 Task: Add Bulletproof Sleep Gummies to the cart.
Action: Mouse moved to (307, 168)
Screenshot: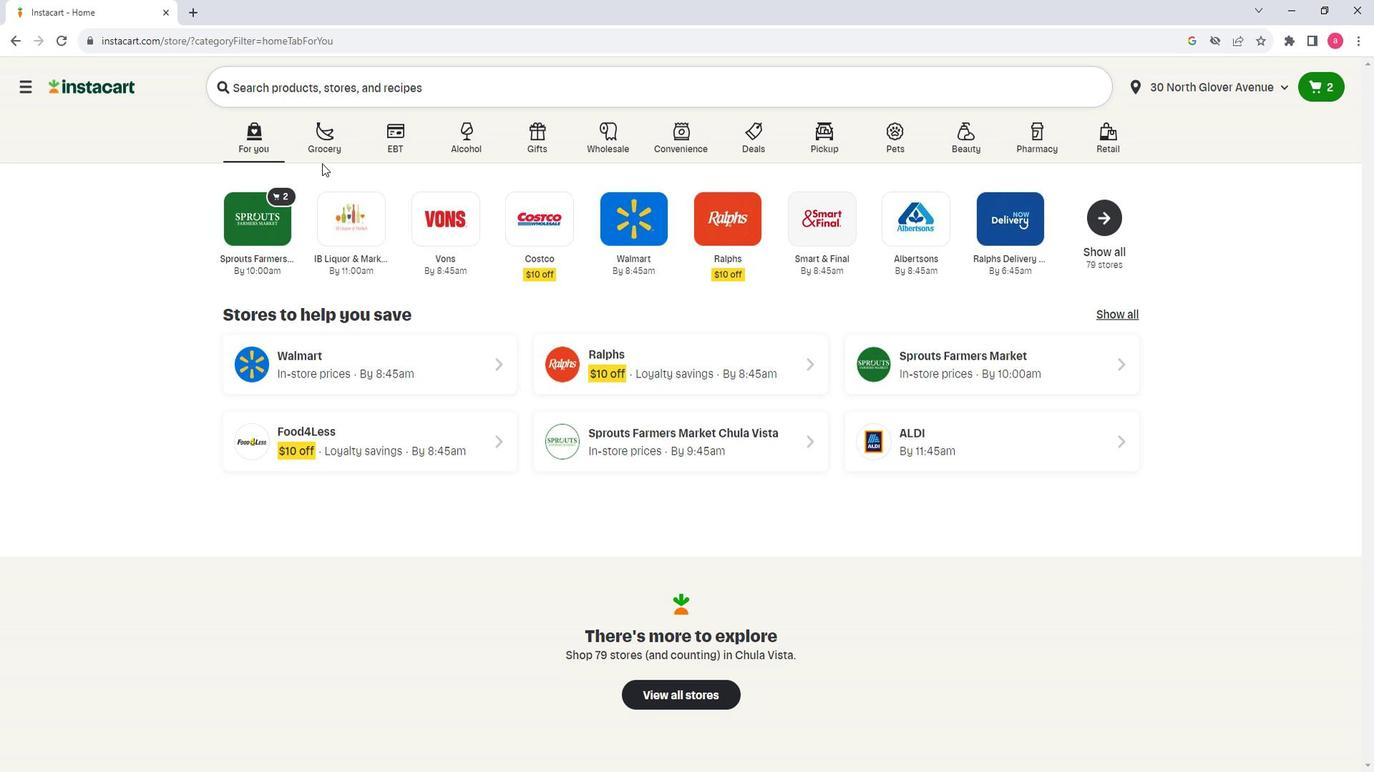 
Action: Mouse pressed left at (307, 168)
Screenshot: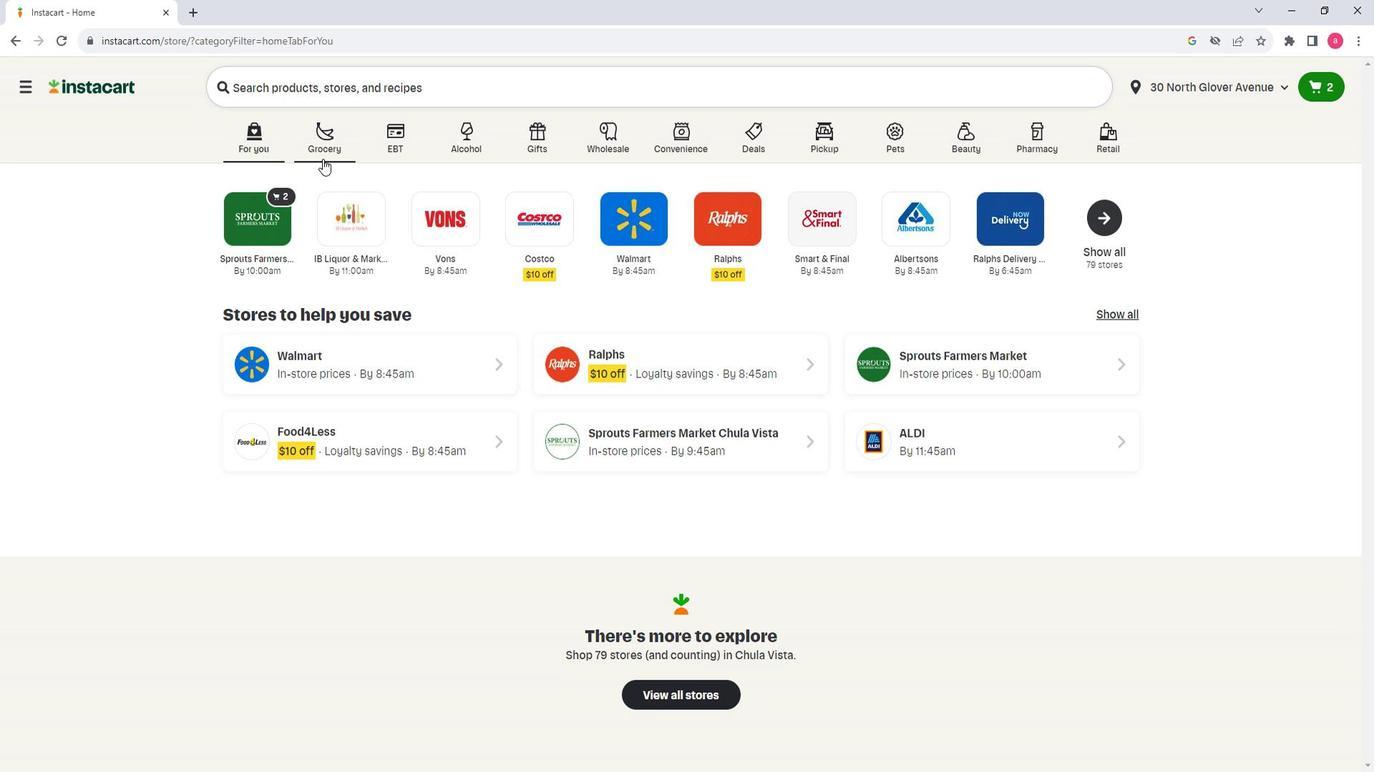 
Action: Mouse moved to (400, 429)
Screenshot: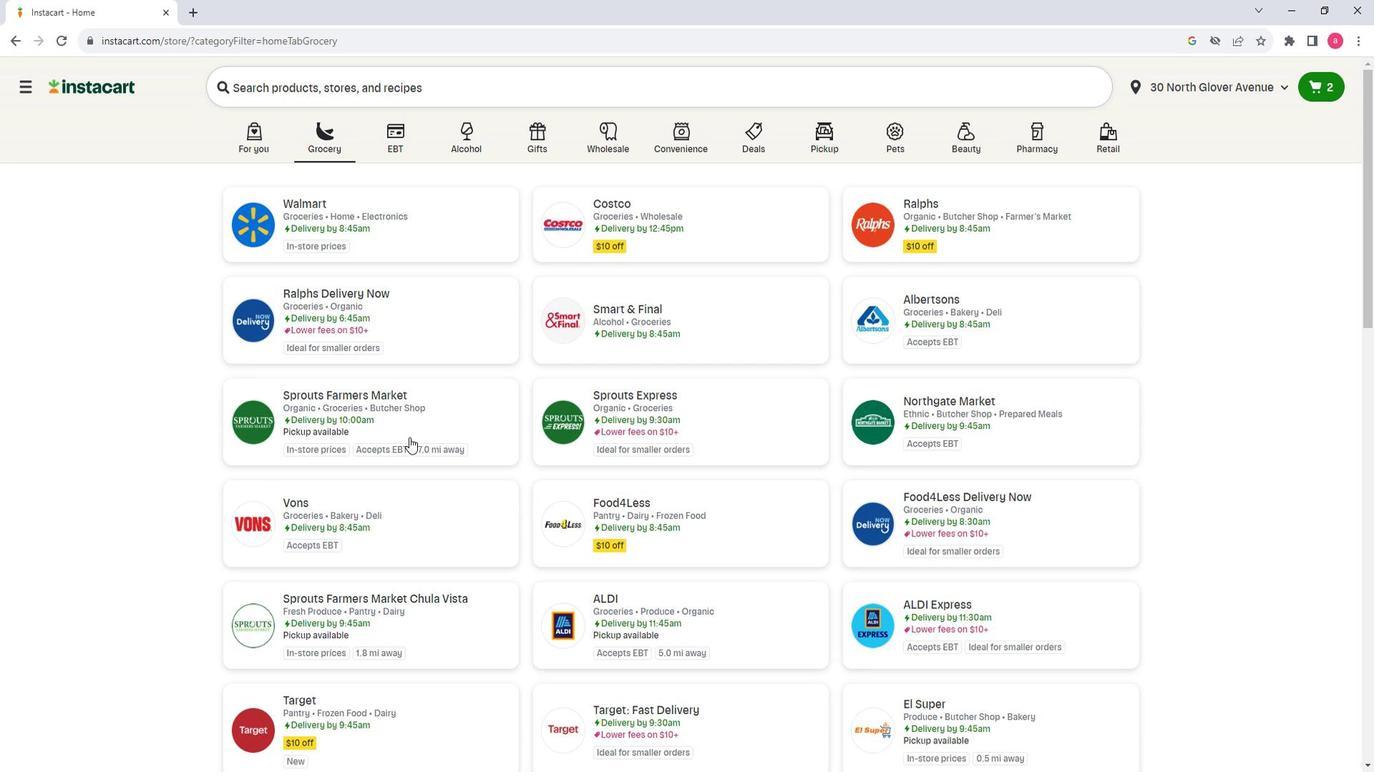 
Action: Mouse pressed left at (400, 429)
Screenshot: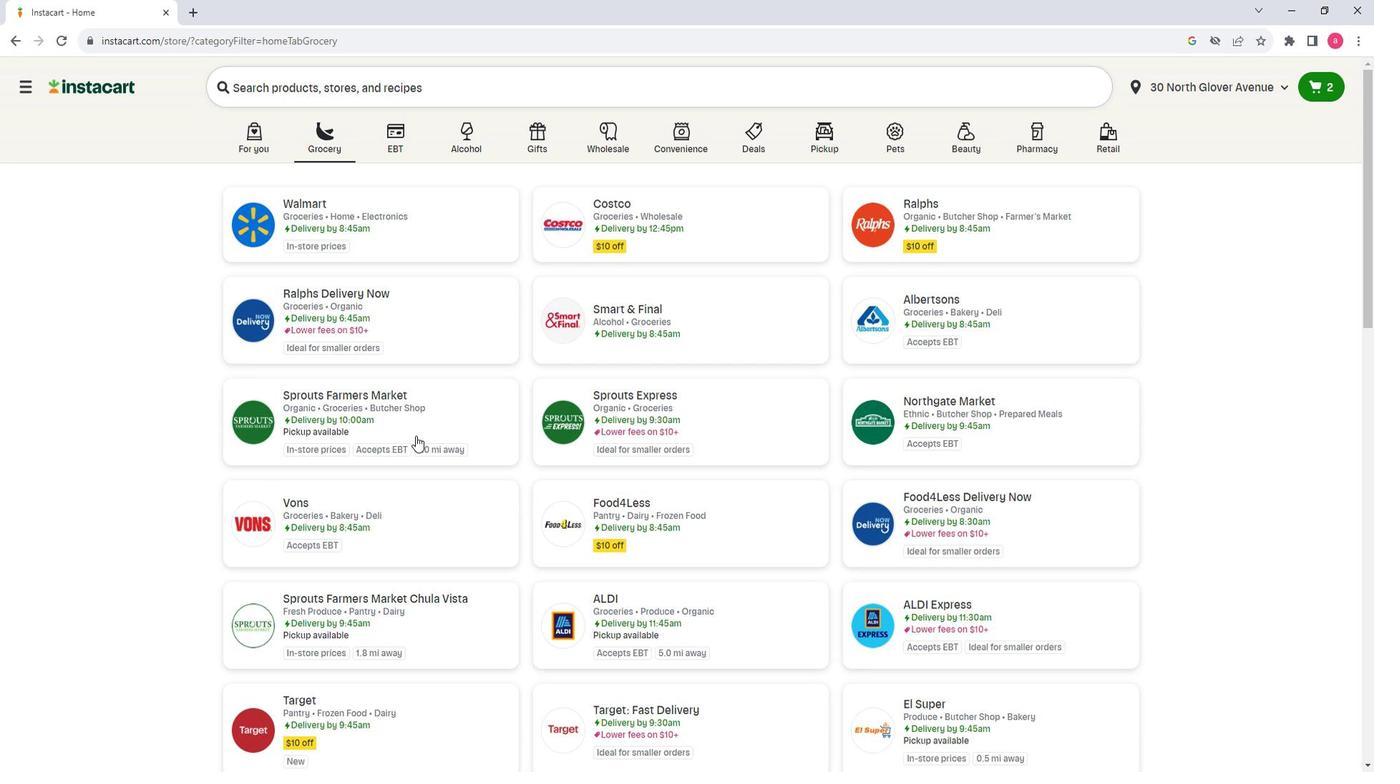 
Action: Mouse moved to (120, 427)
Screenshot: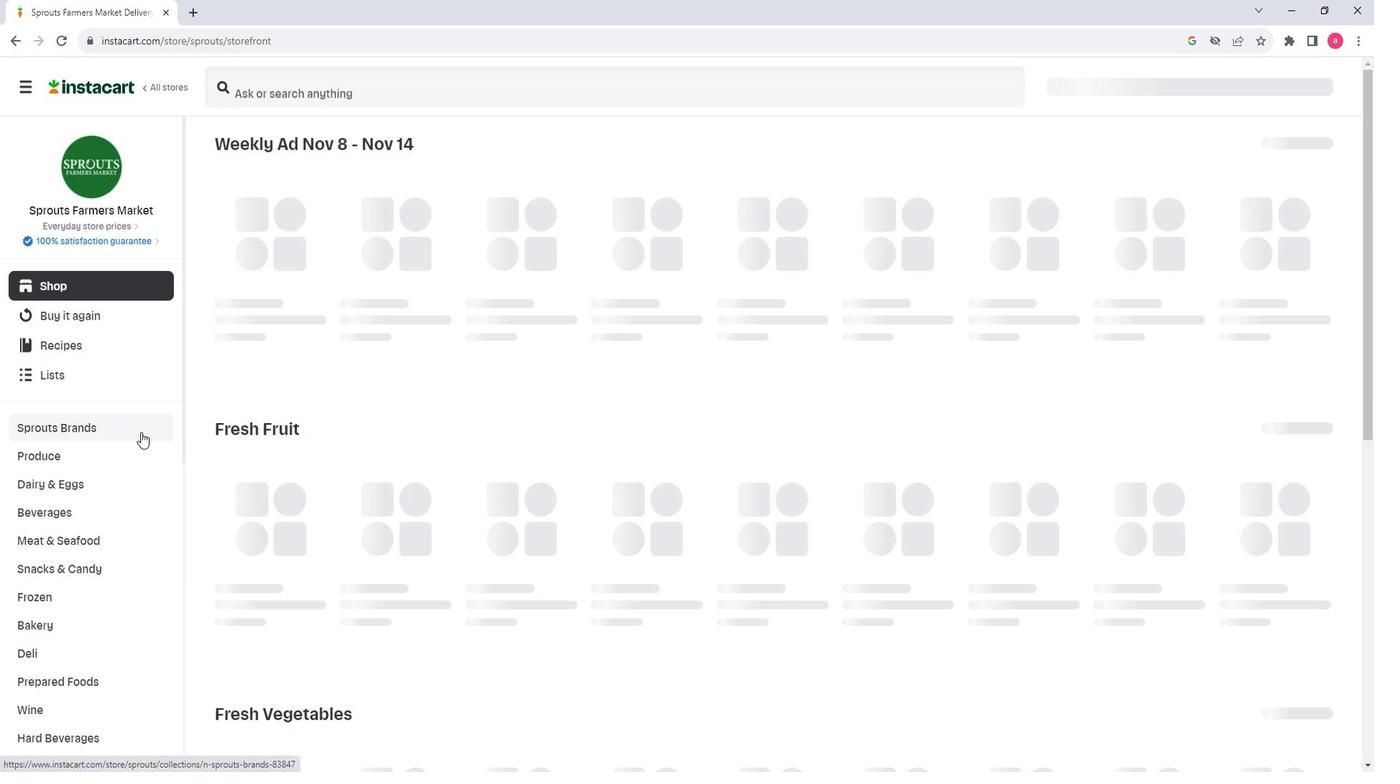 
Action: Mouse scrolled (120, 426) with delta (0, 0)
Screenshot: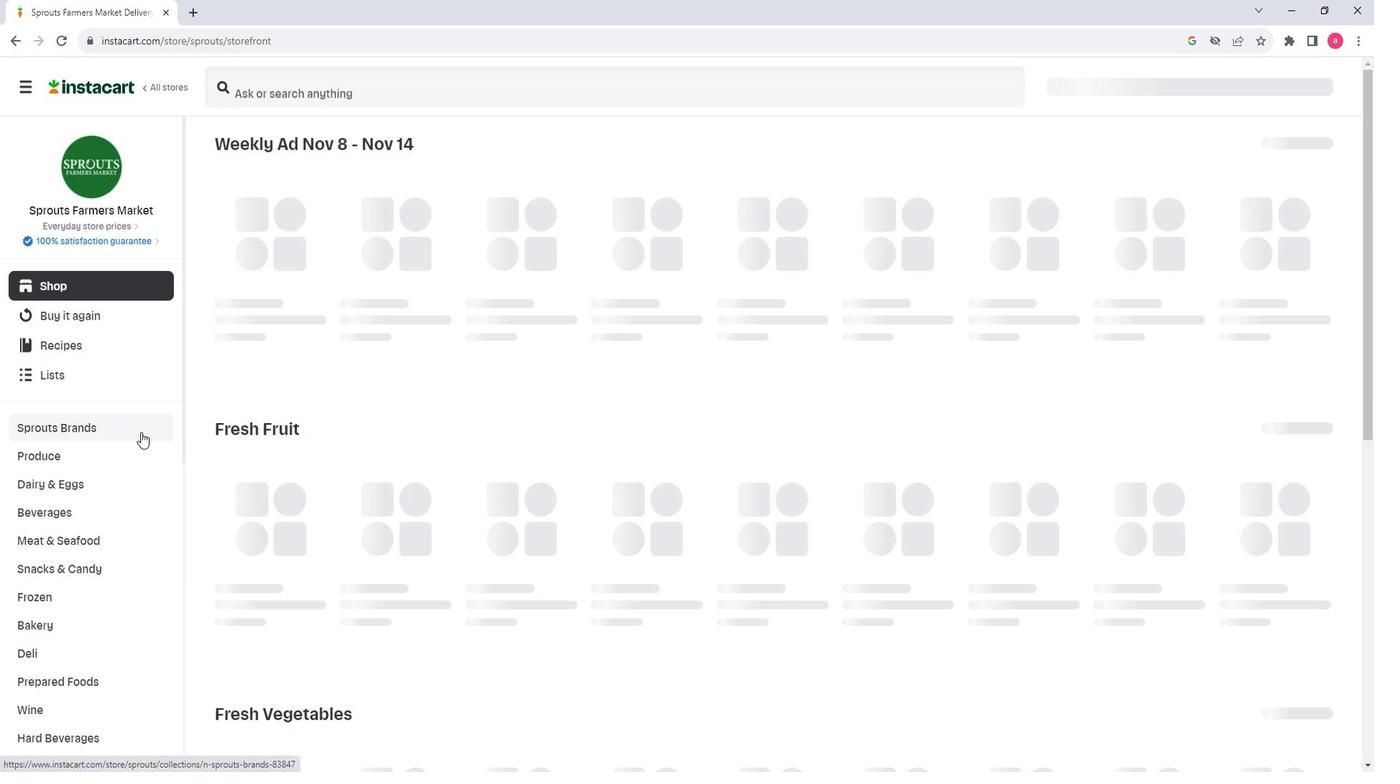 
Action: Mouse scrolled (120, 426) with delta (0, 0)
Screenshot: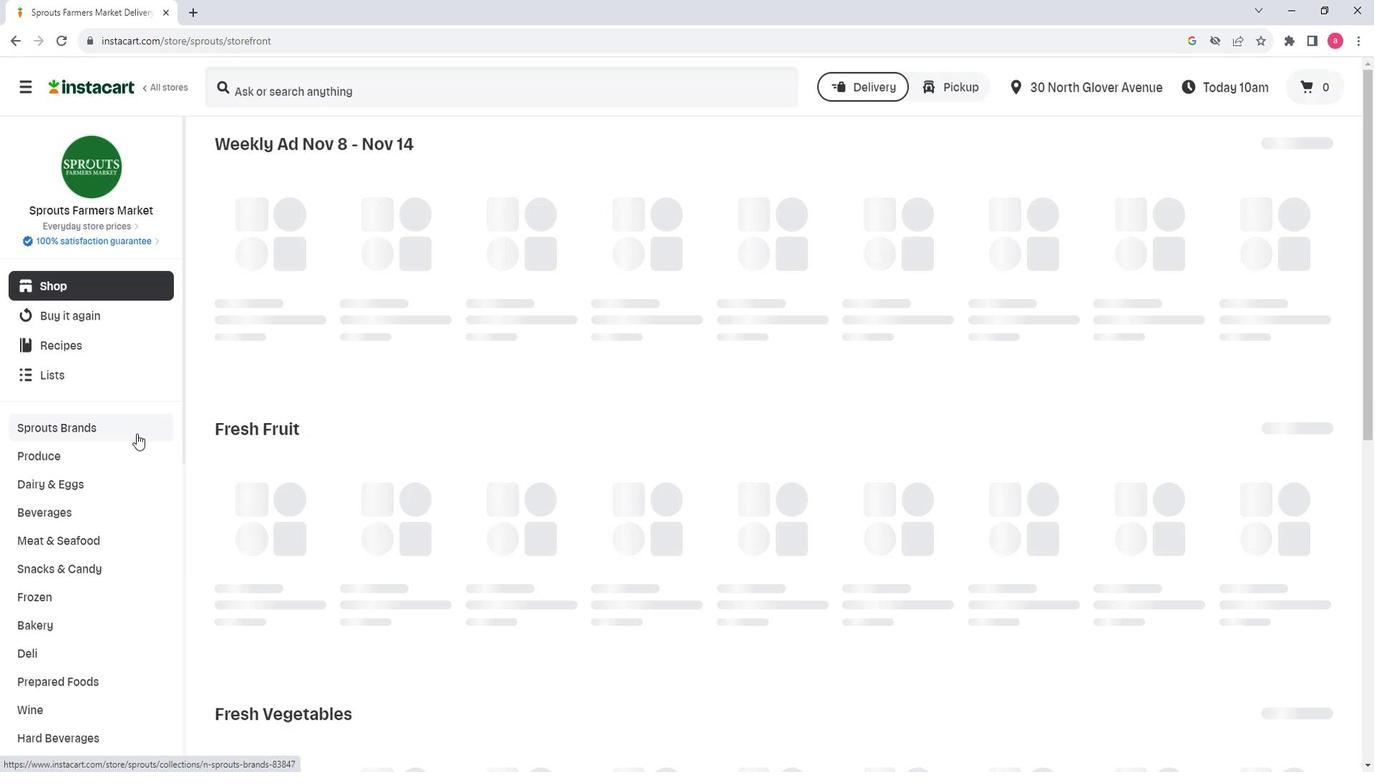 
Action: Mouse scrolled (120, 426) with delta (0, 0)
Screenshot: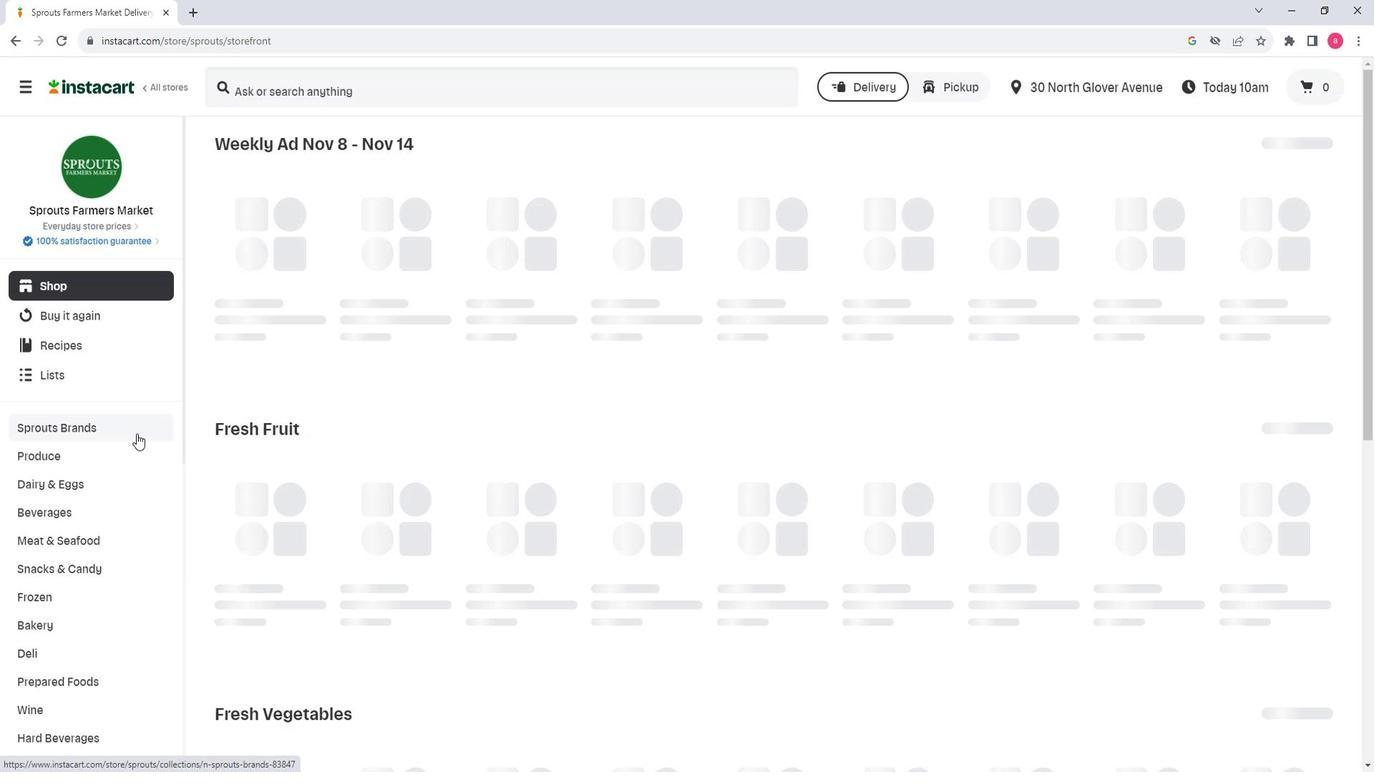 
Action: Mouse scrolled (120, 426) with delta (0, 0)
Screenshot: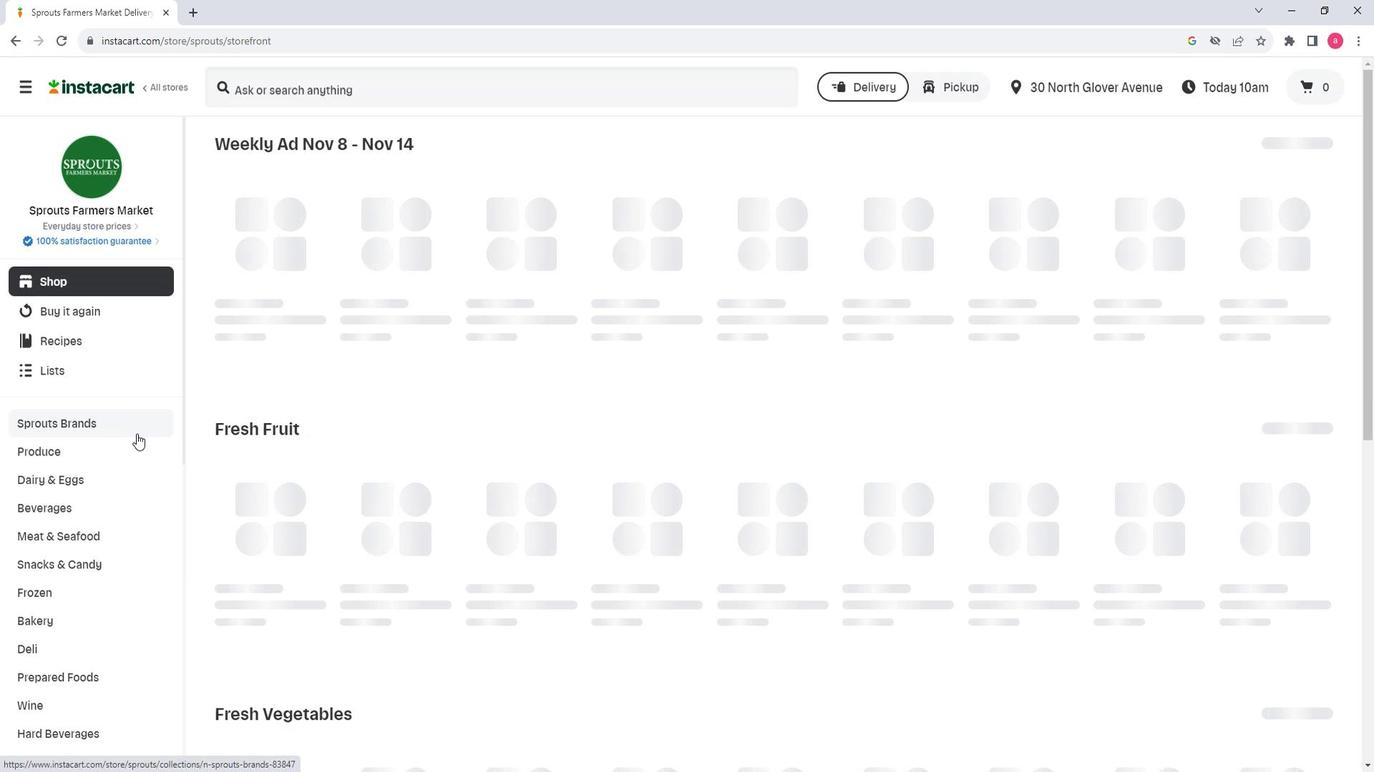 
Action: Mouse scrolled (120, 426) with delta (0, 0)
Screenshot: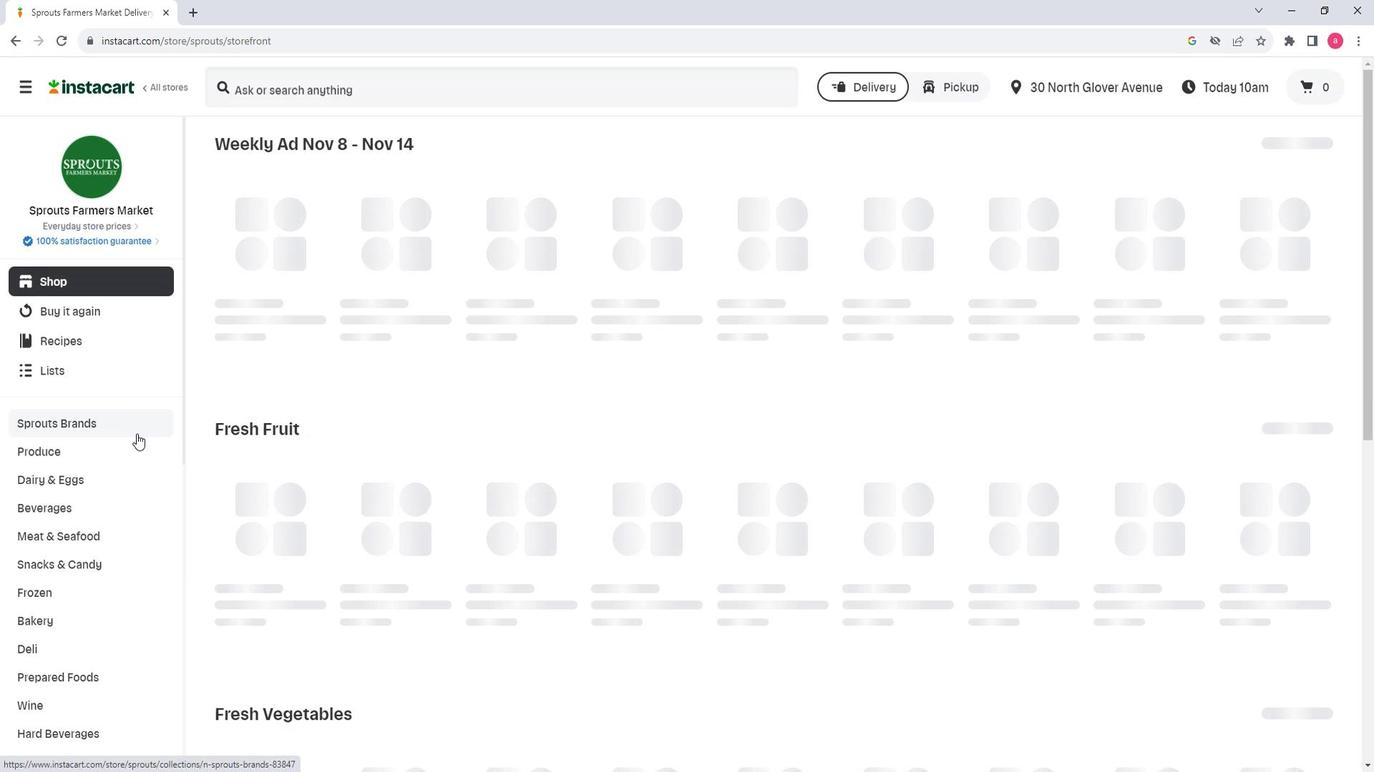 
Action: Mouse moved to (118, 418)
Screenshot: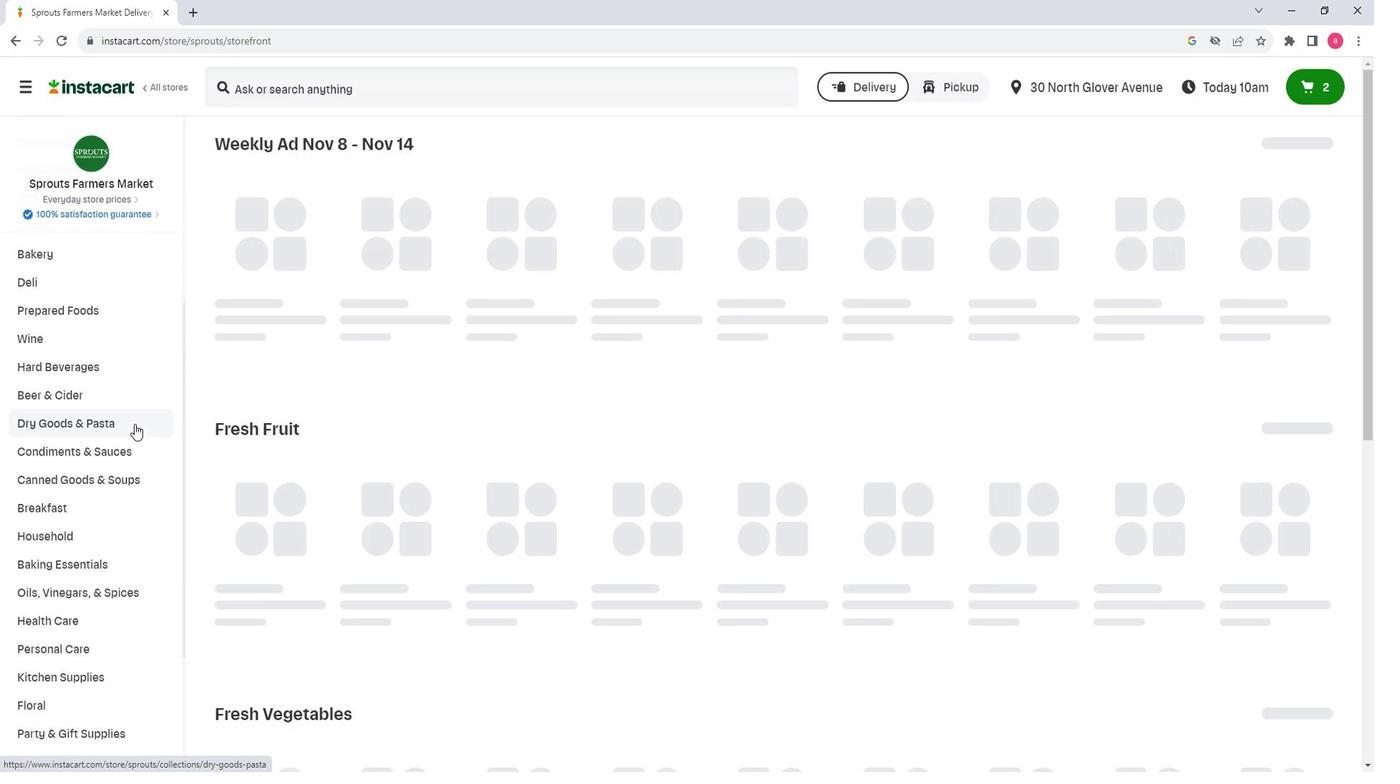 
Action: Mouse scrolled (118, 417) with delta (0, 0)
Screenshot: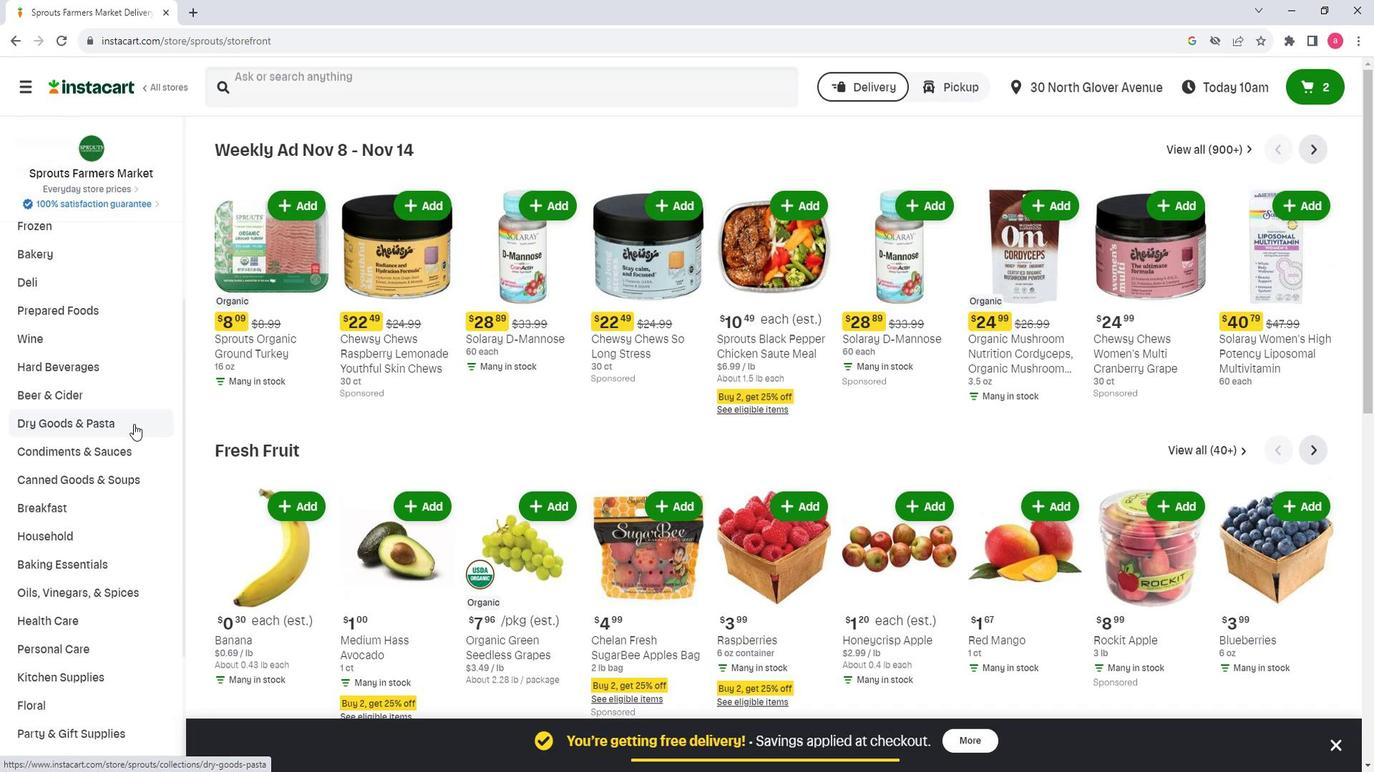 
Action: Mouse moved to (90, 541)
Screenshot: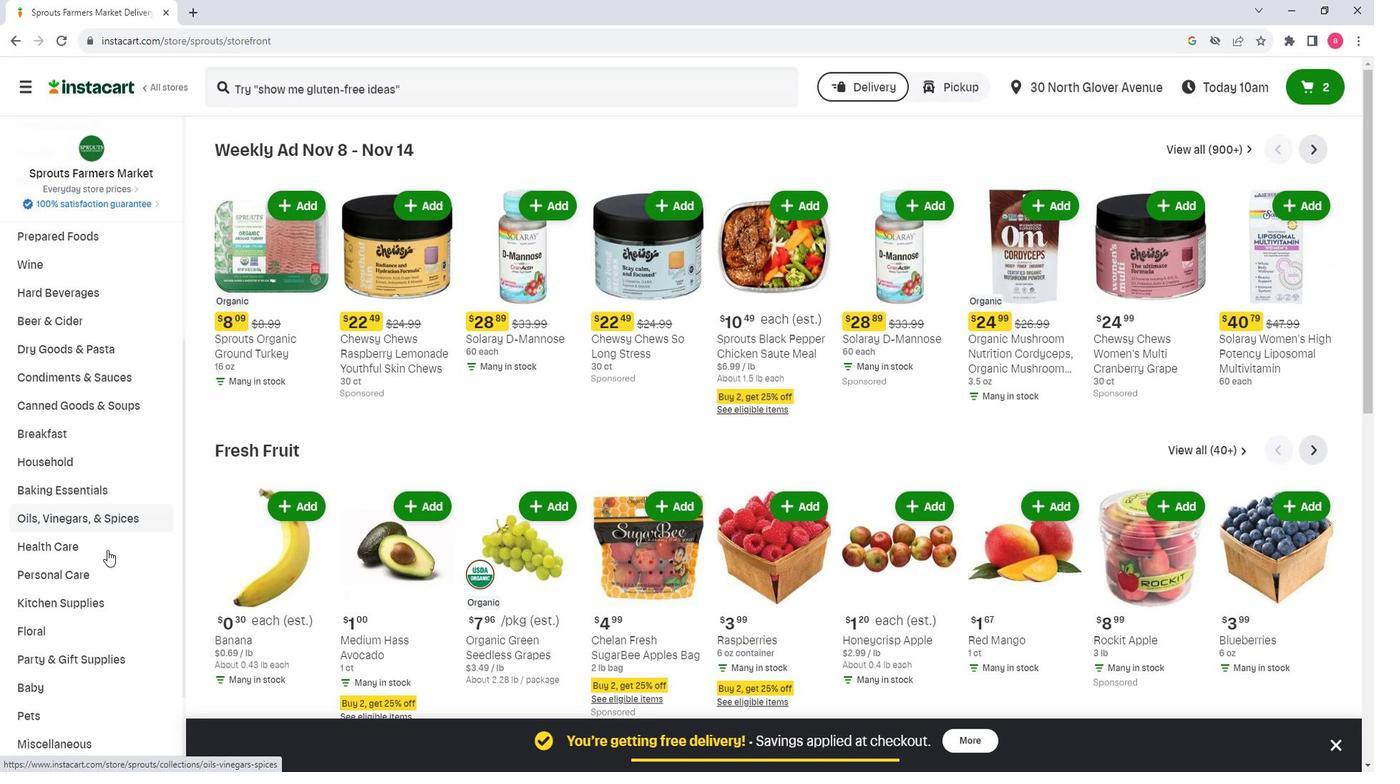 
Action: Mouse pressed left at (90, 541)
Screenshot: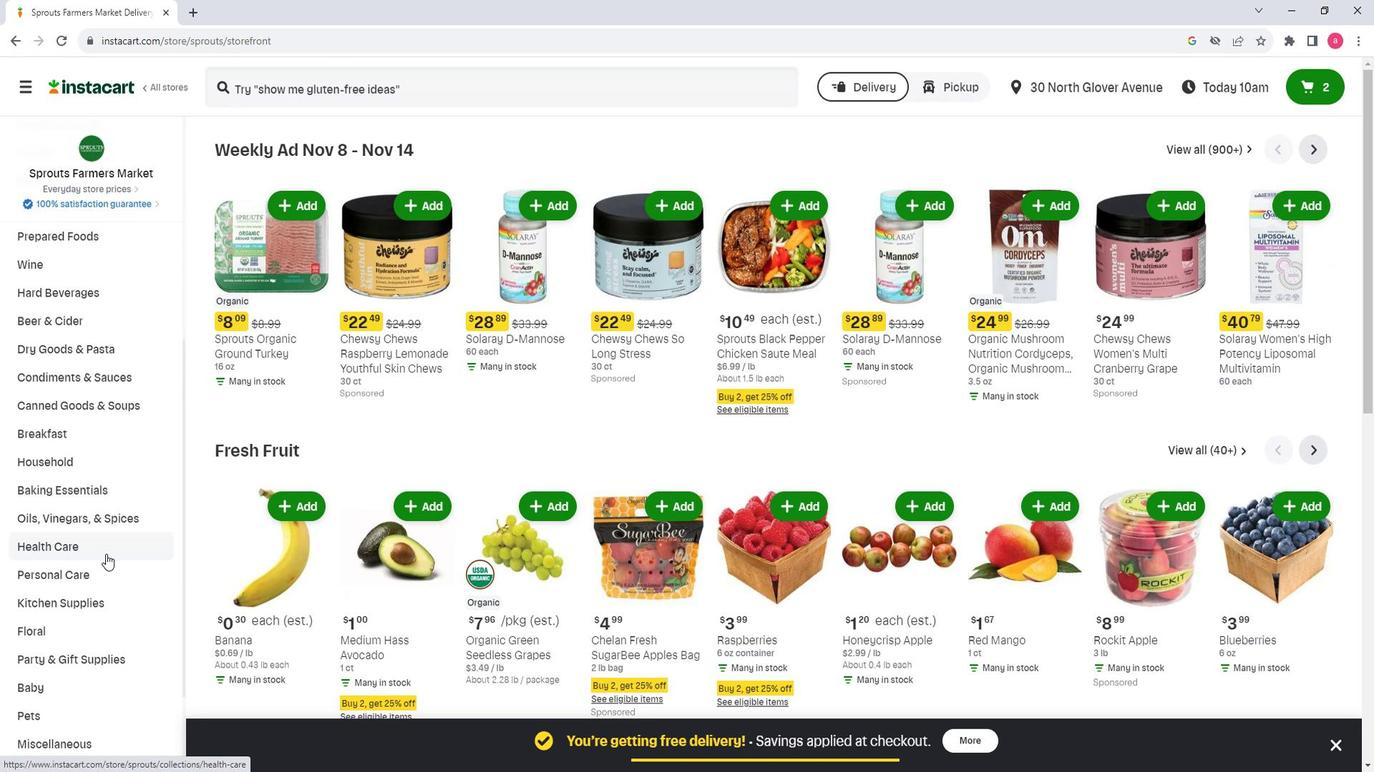
Action: Mouse moved to (1317, 197)
Screenshot: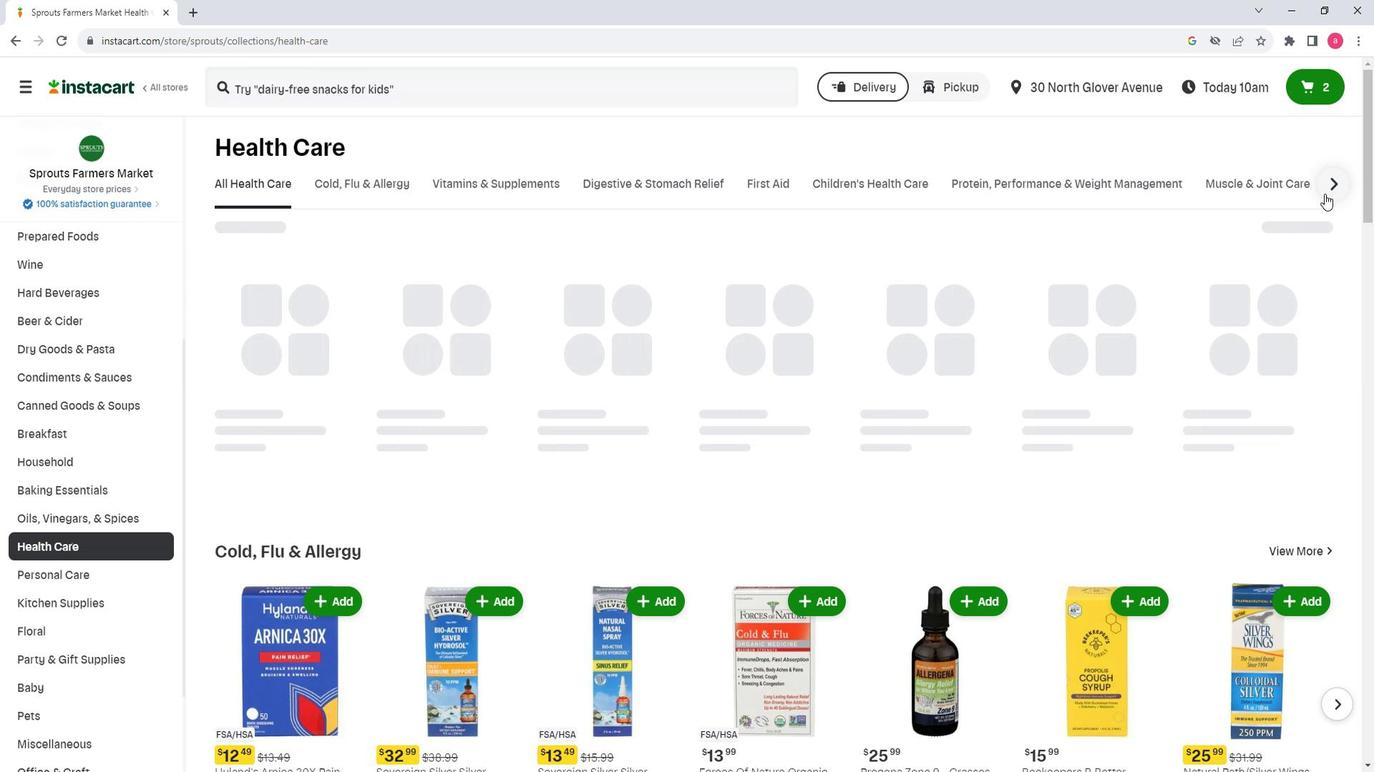 
Action: Mouse pressed left at (1317, 197)
Screenshot: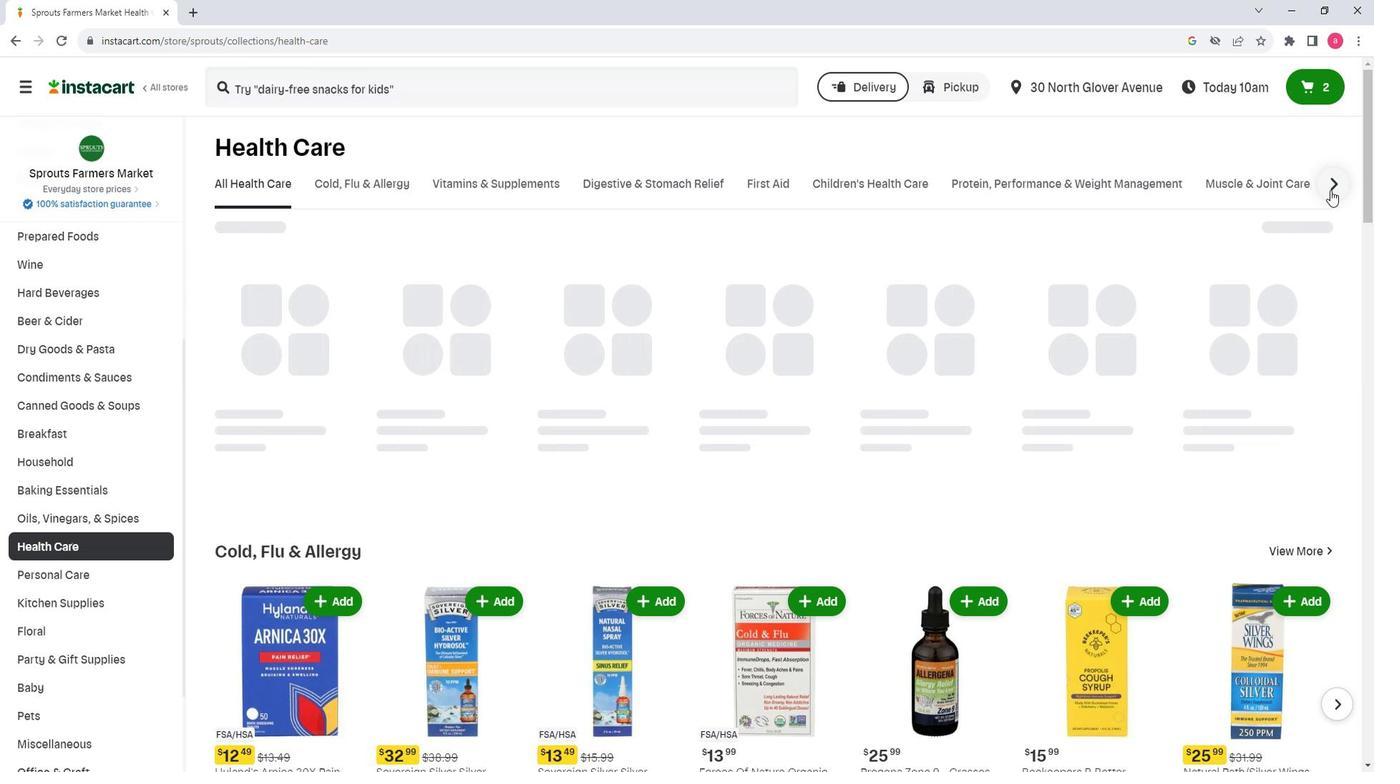
Action: Mouse moved to (1030, 193)
Screenshot: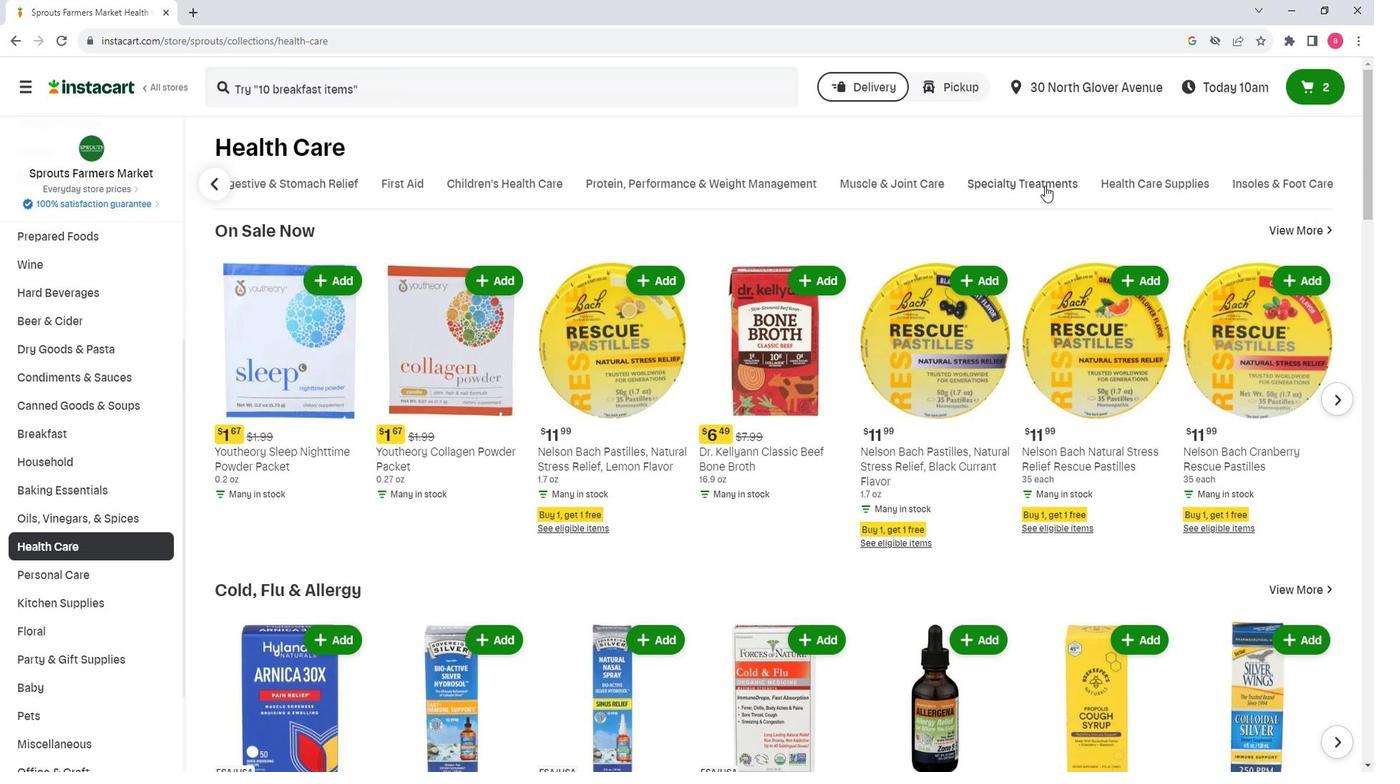 
Action: Mouse pressed left at (1030, 193)
Screenshot: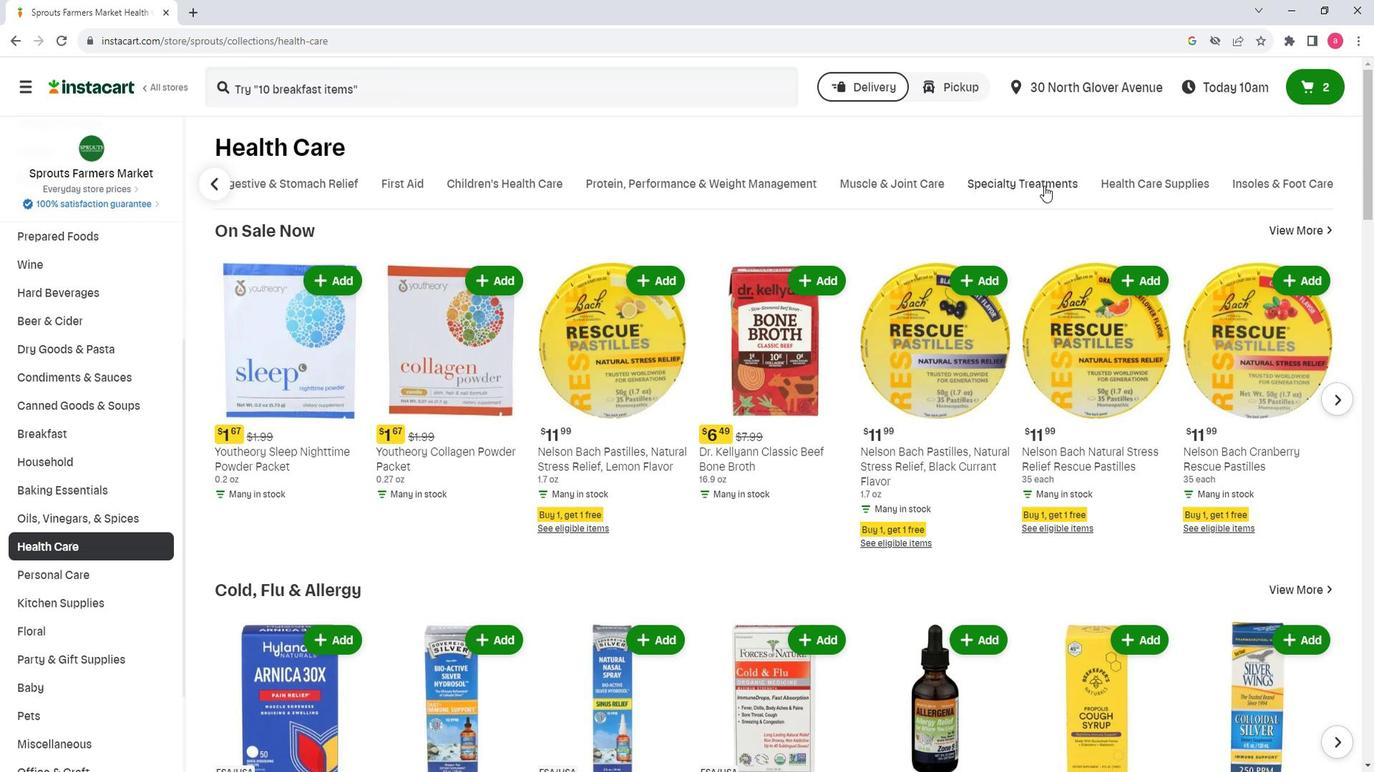 
Action: Mouse moved to (327, 263)
Screenshot: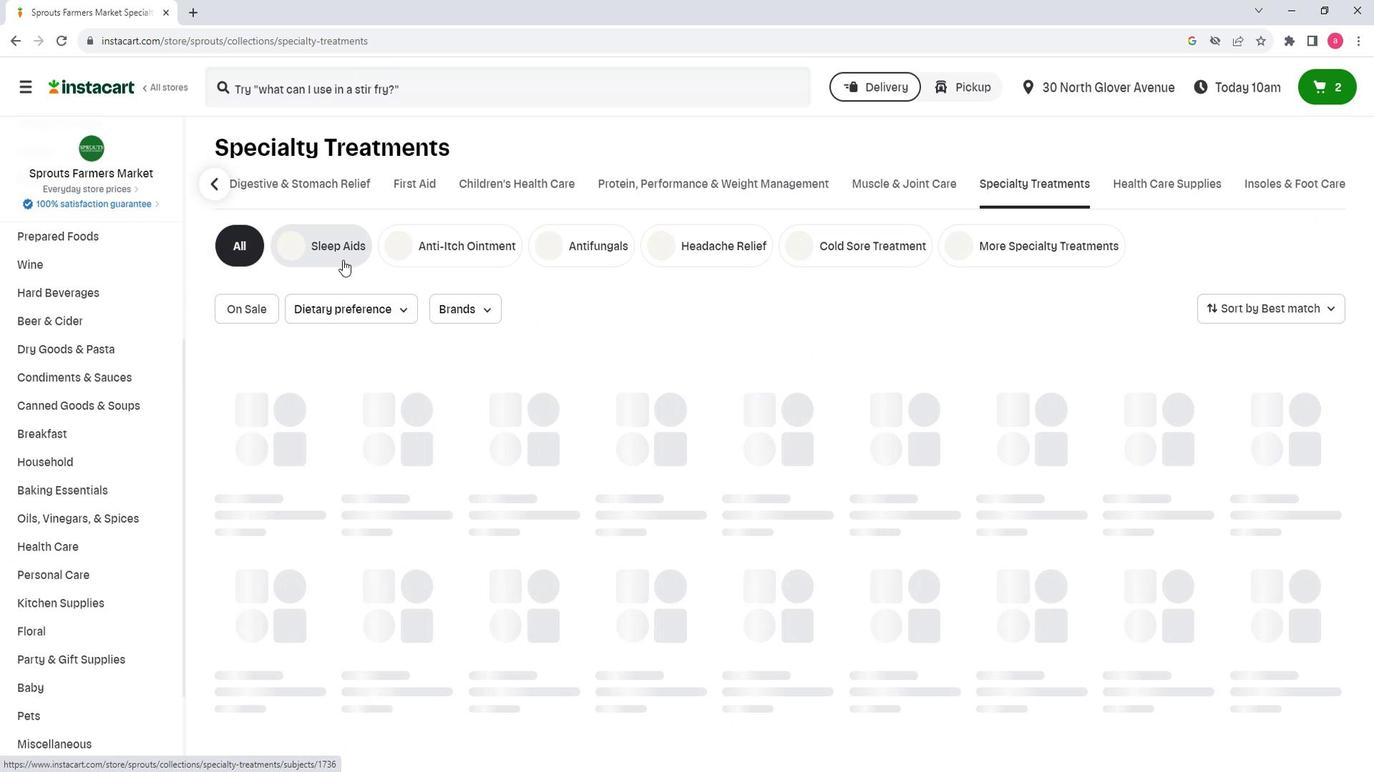 
Action: Mouse pressed left at (327, 263)
Screenshot: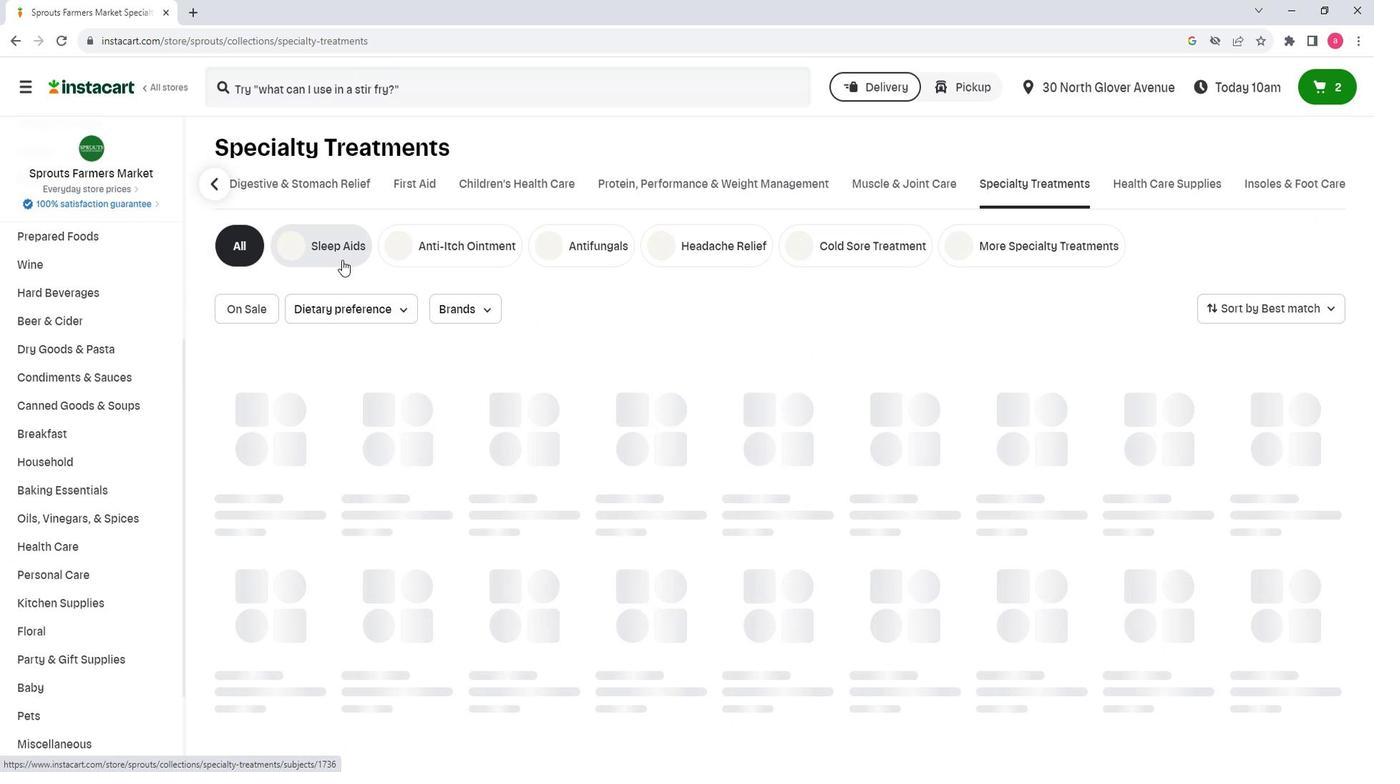
Action: Mouse moved to (351, 104)
Screenshot: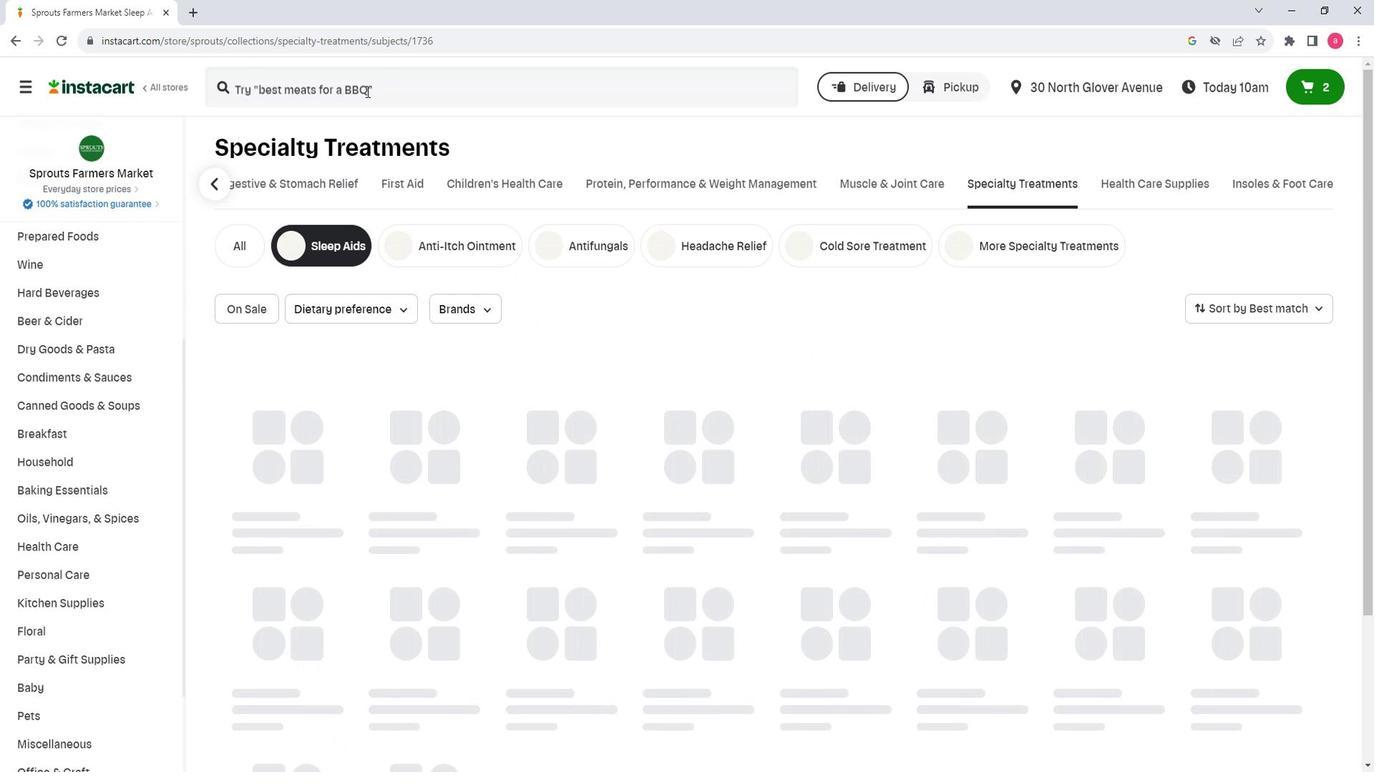 
Action: Mouse pressed left at (351, 104)
Screenshot: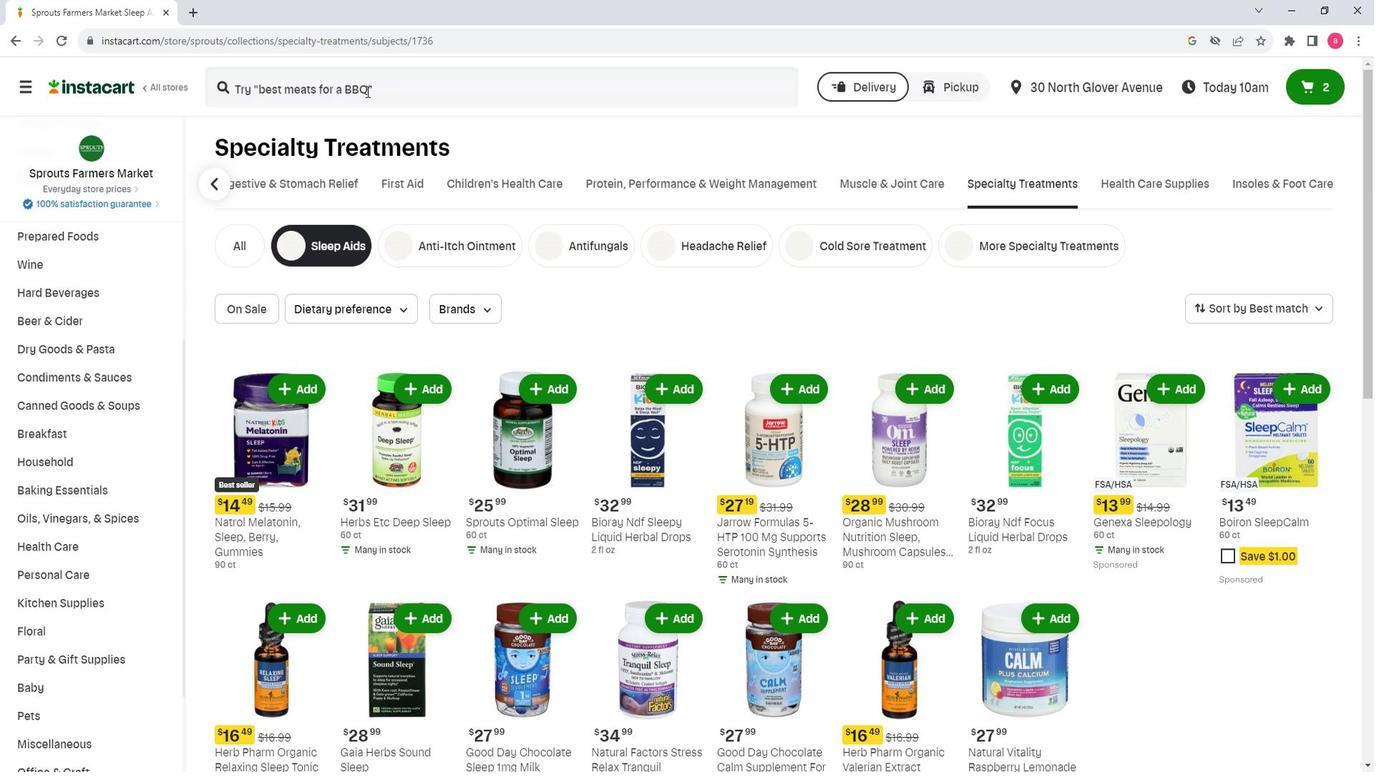
Action: Key pressed <Key.shift>Bulletp
Screenshot: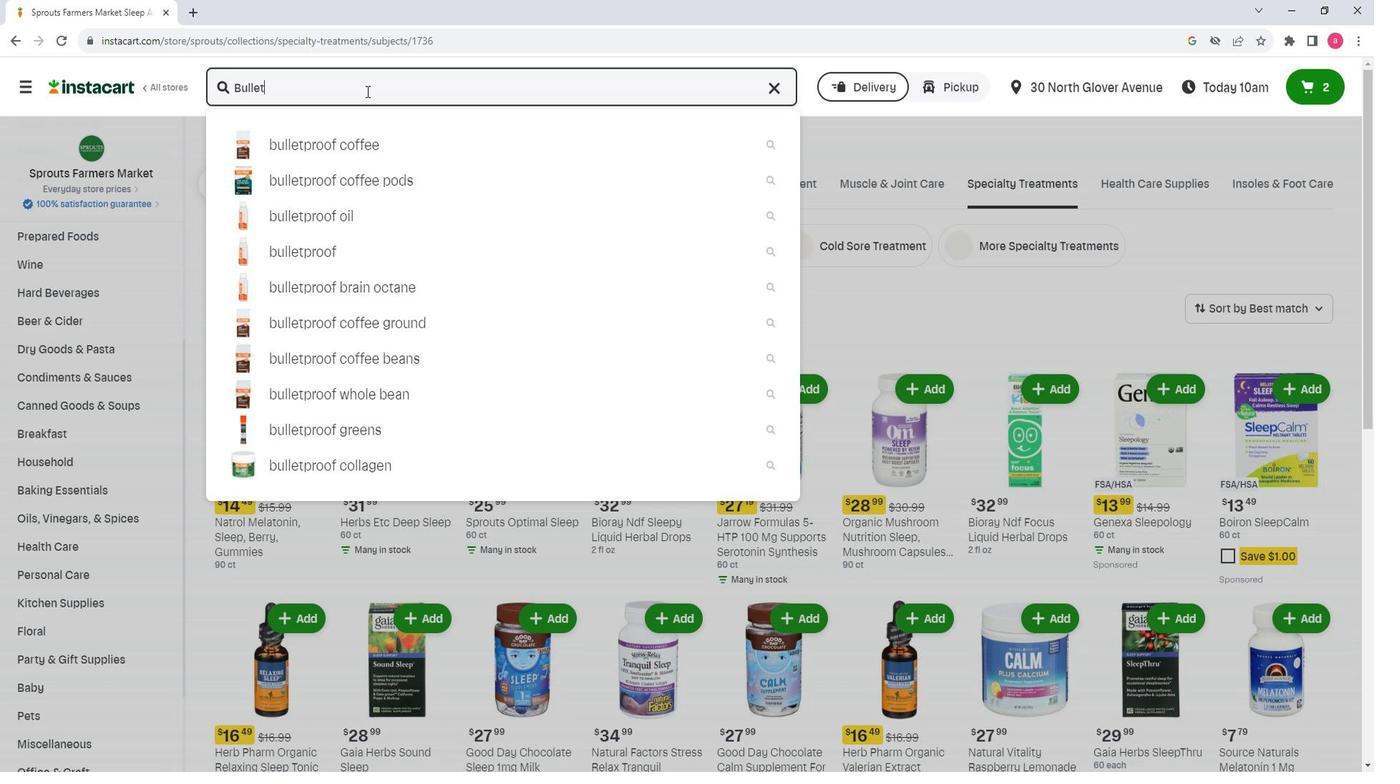 
Action: Mouse moved to (351, 104)
Screenshot: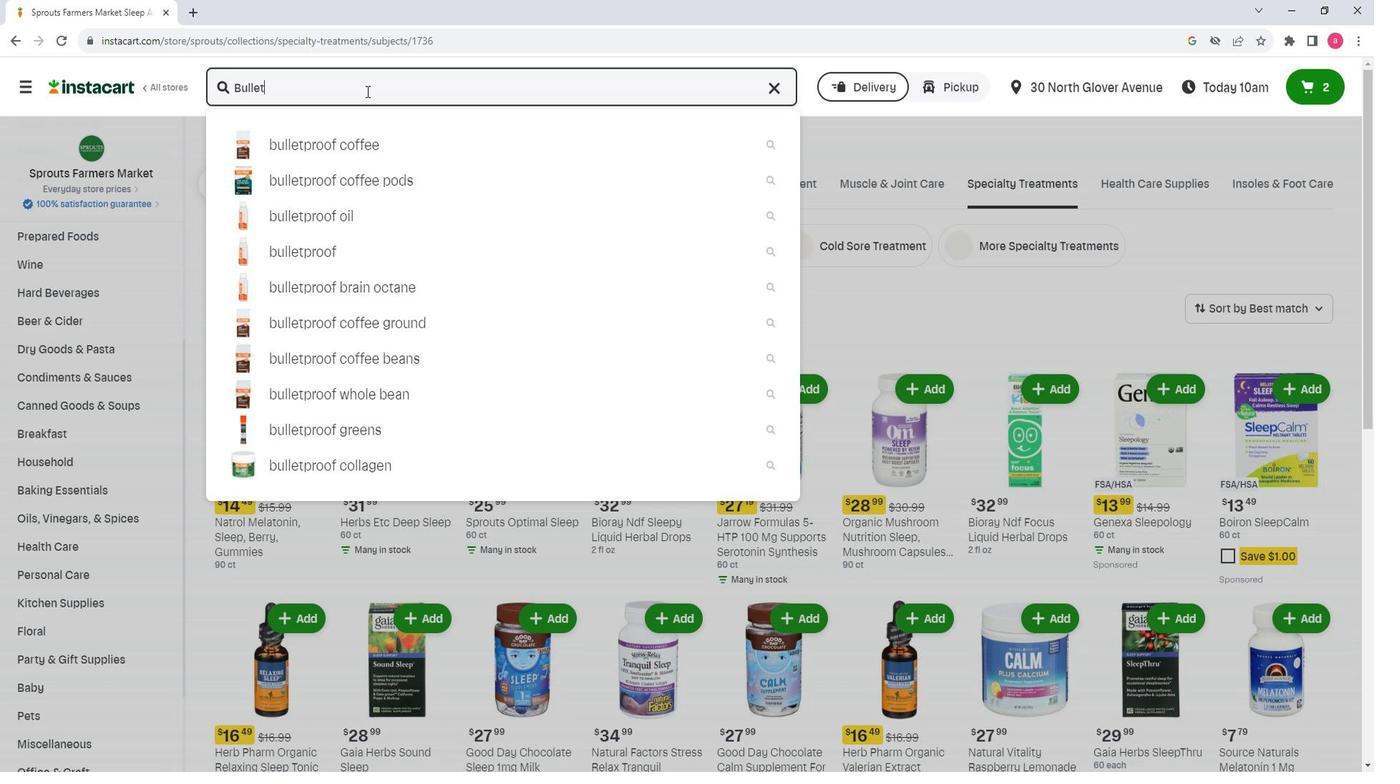 
Action: Key pressed roof<Key.space><Key.shift><Key.shift><Key.shift><Key.shift><Key.shift><Key.shift><Key.shift><Key.shift><Key.shift>Sleep<Key.space><Key.shift><Key.shift><Key.shift><Key.shift><Key.shift><Key.shift><Key.shift><Key.shift><Key.shift><Key.shift><Key.shift><Key.shift><Key.shift><Key.shift><Key.shift><Key.shift><Key.shift><Key.shift><Key.shift><Key.shift><Key.shift><Key.shift><Key.shift><Key.shift><Key.shift><Key.shift><Key.shift><Key.shift><Key.shift><Key.shift><Key.shift><Key.shift><Key.shift><Key.shift>Gummies<Key.enter>
Screenshot: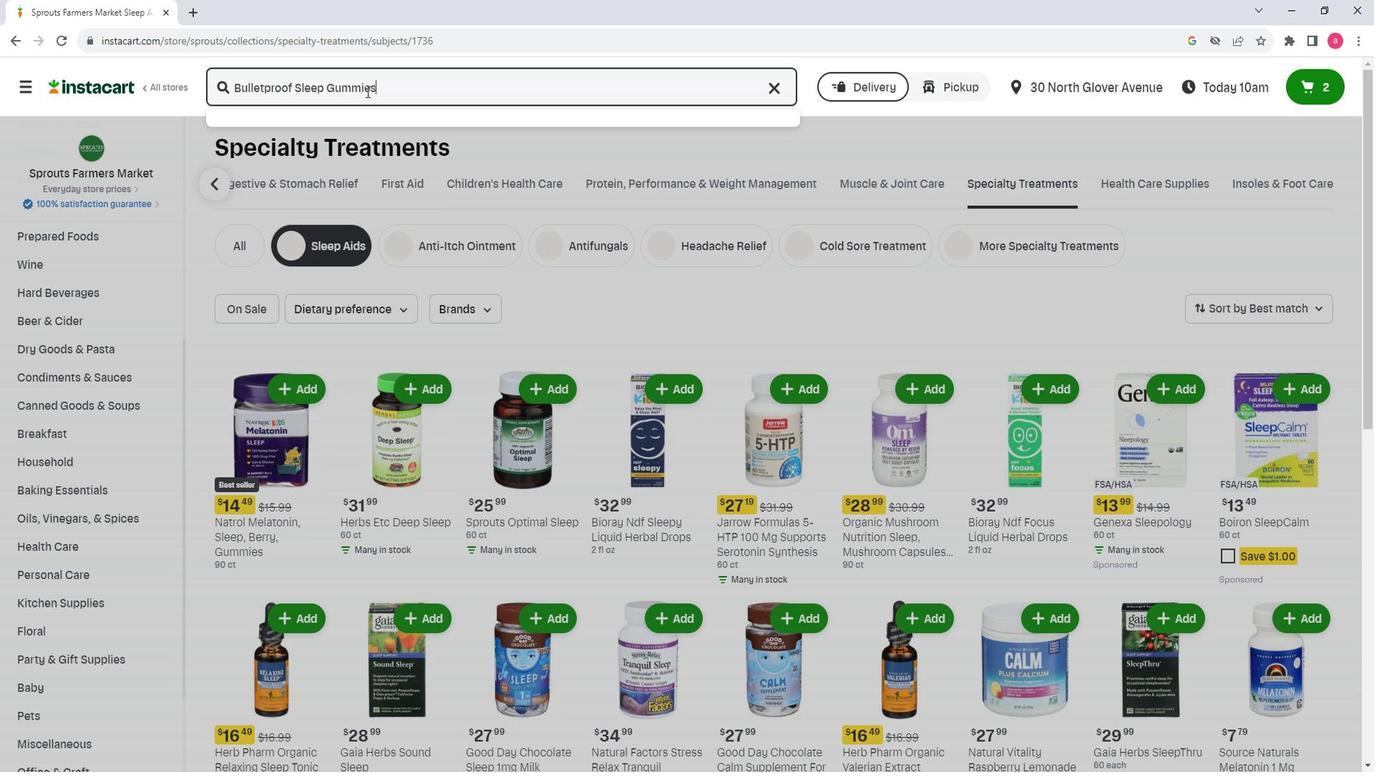 
Action: Mouse moved to (1101, 490)
Screenshot: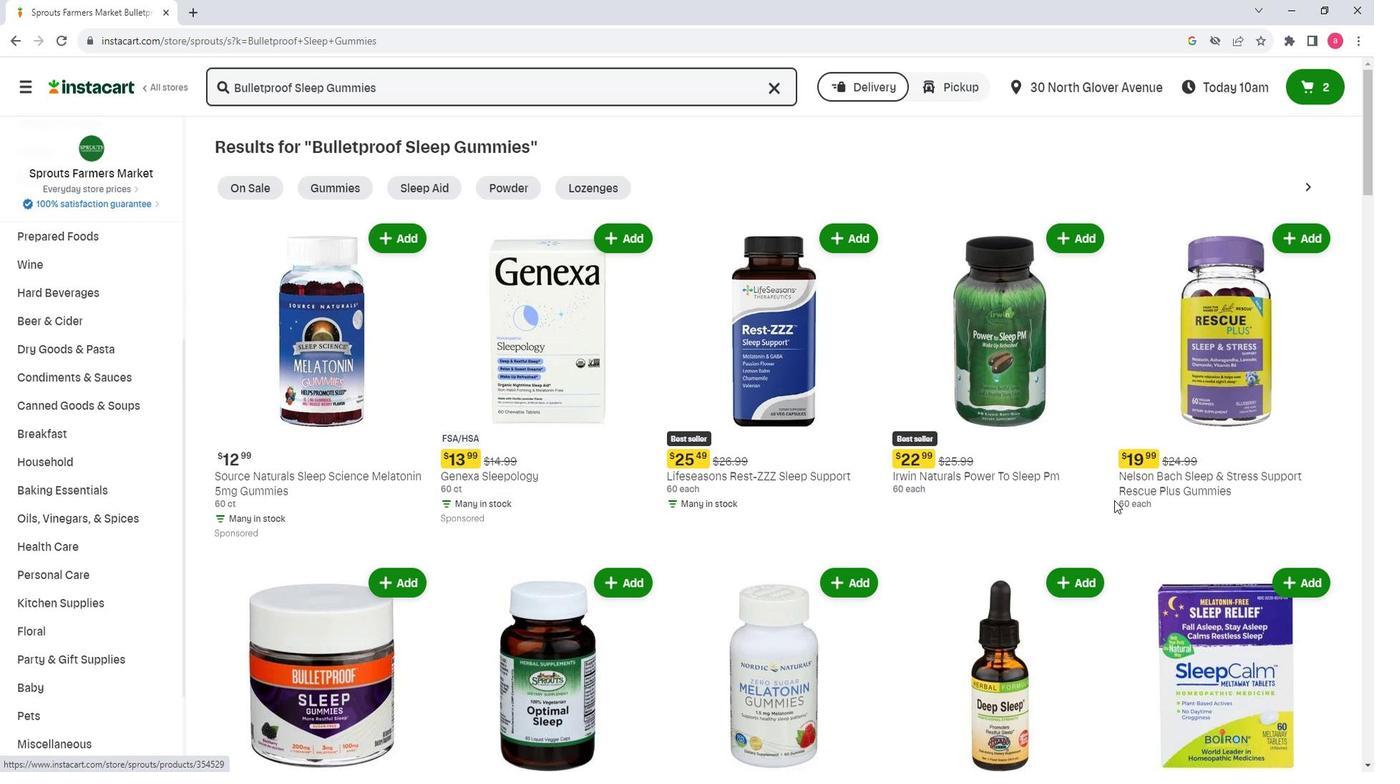 
Action: Mouse scrolled (1101, 489) with delta (0, 0)
Screenshot: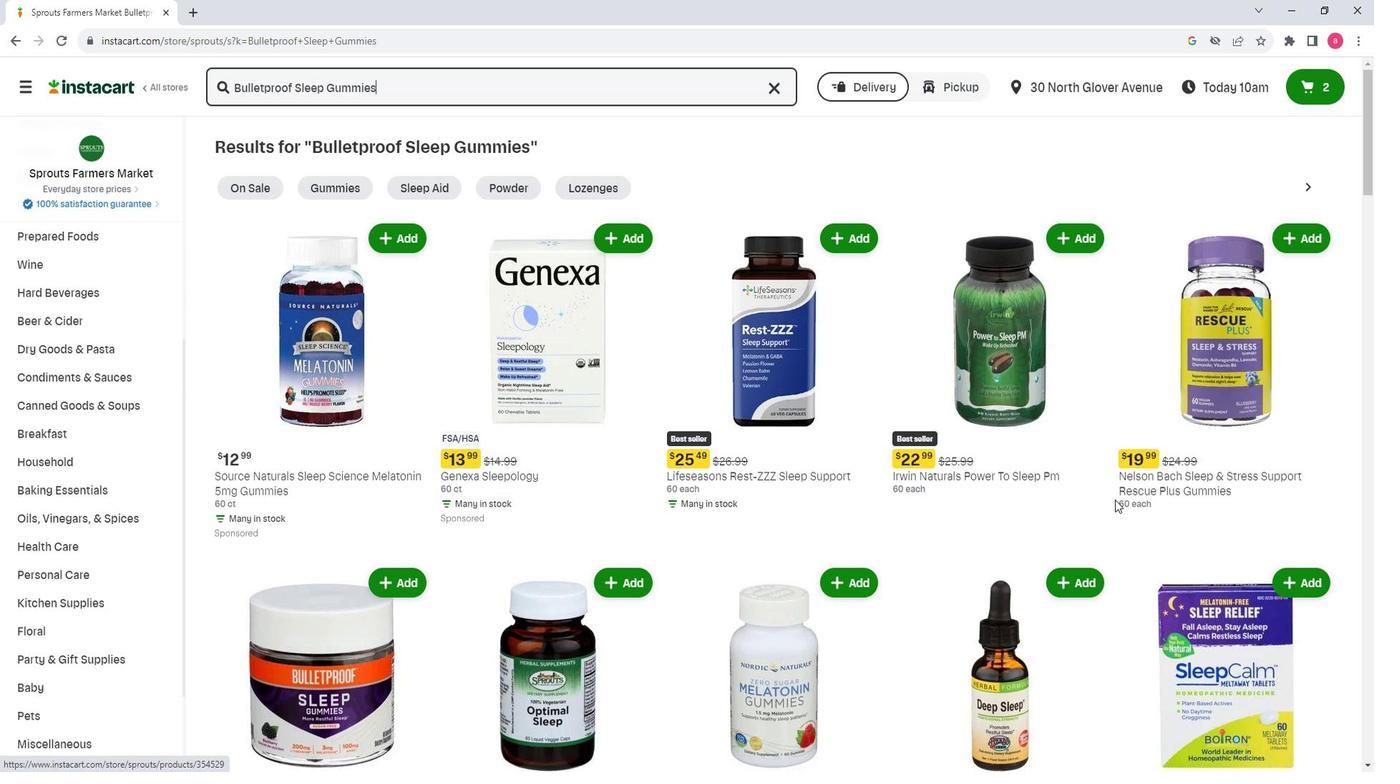 
Action: Mouse scrolled (1101, 489) with delta (0, 0)
Screenshot: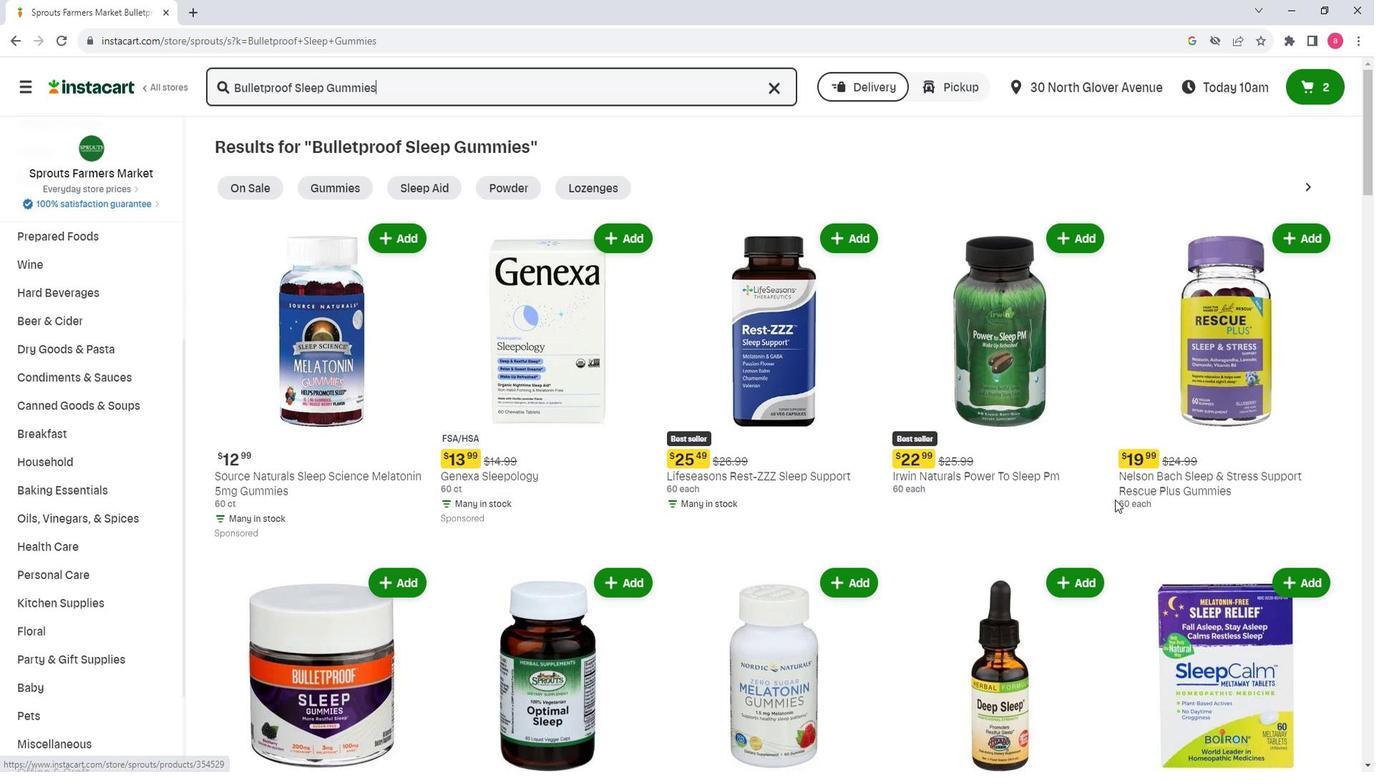 
Action: Mouse scrolled (1101, 489) with delta (0, 0)
Screenshot: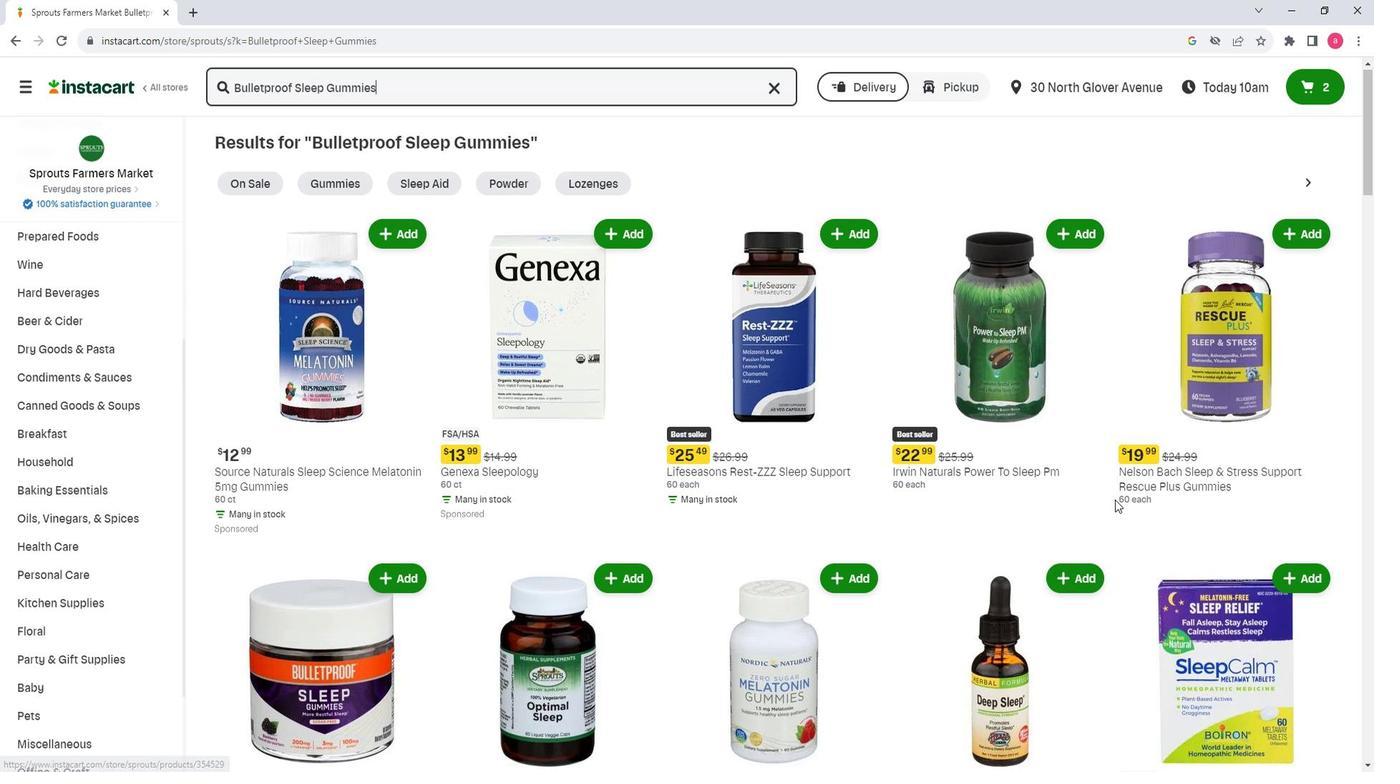 
Action: Mouse moved to (388, 352)
Screenshot: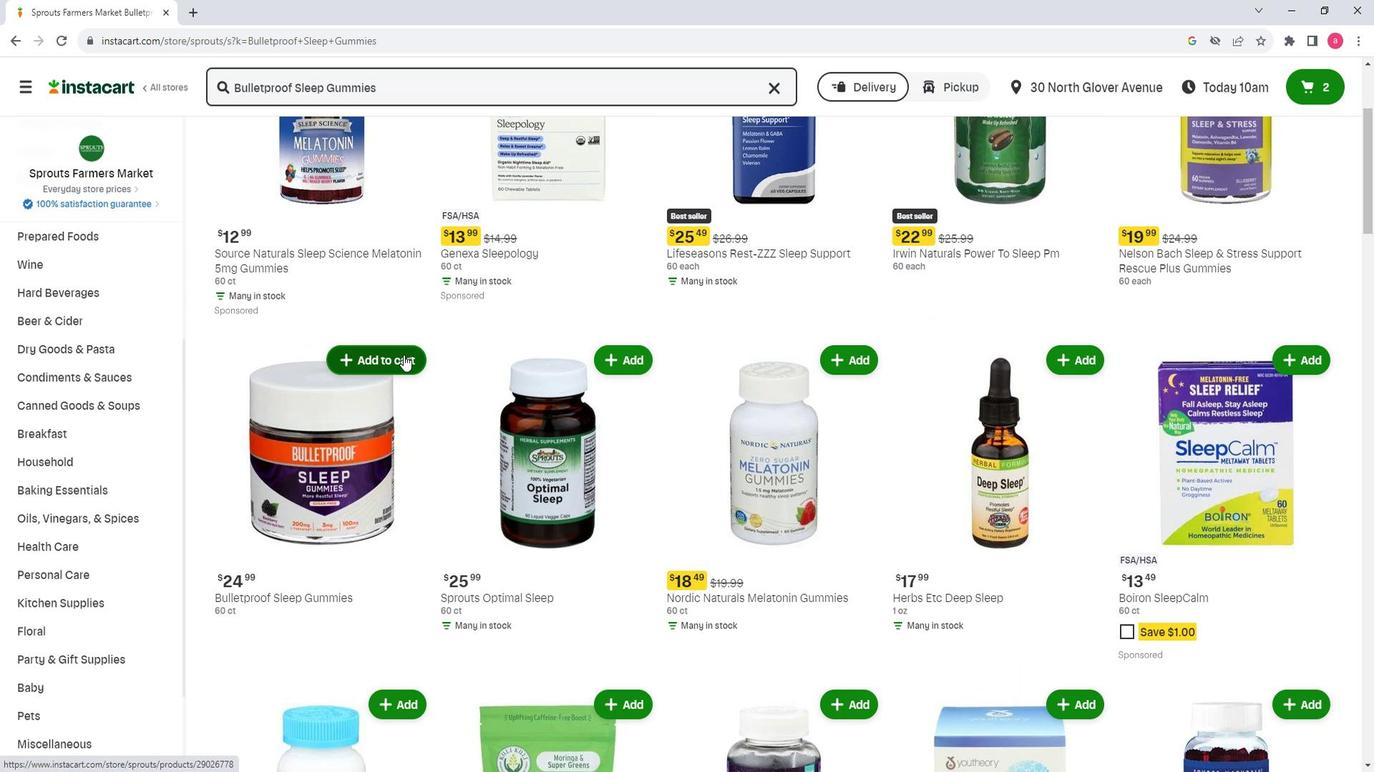 
Action: Mouse pressed left at (388, 352)
Screenshot: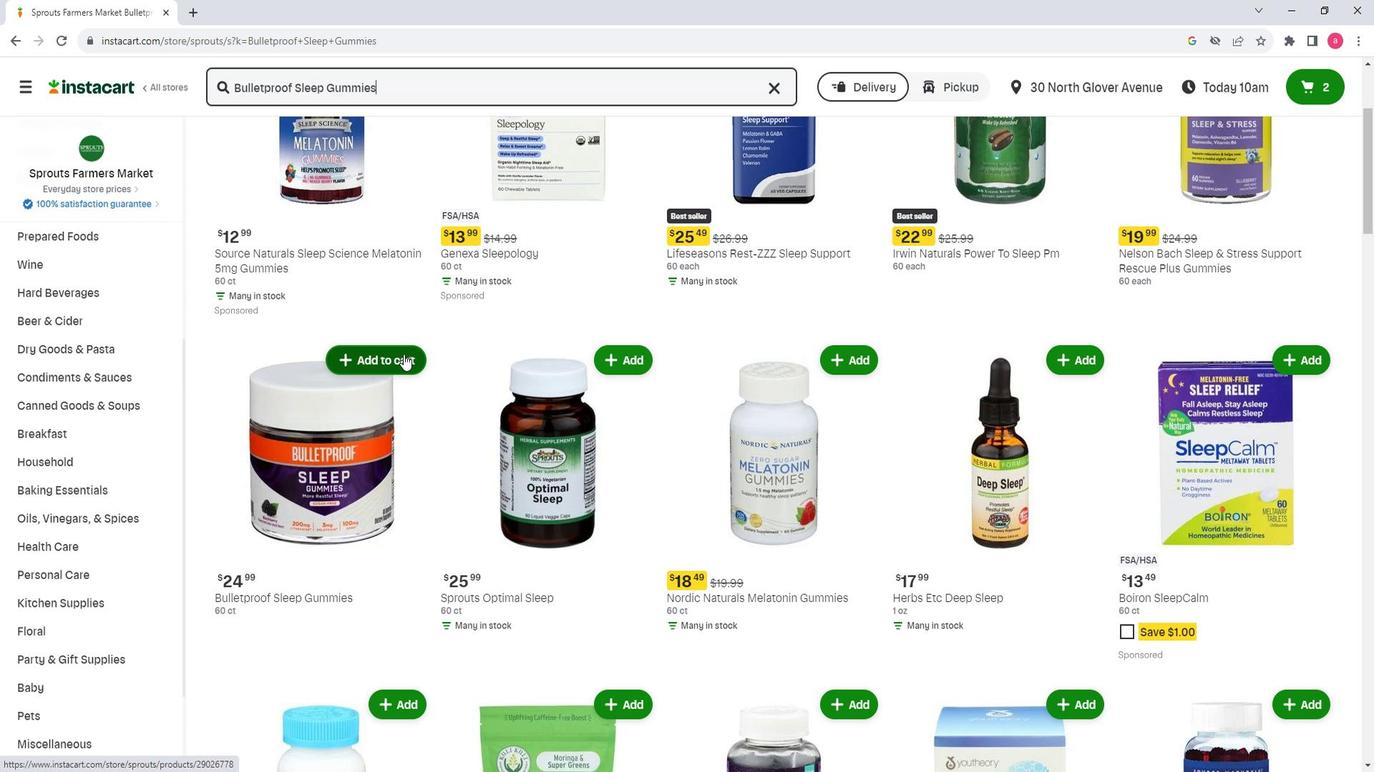 
Action: Mouse moved to (385, 408)
Screenshot: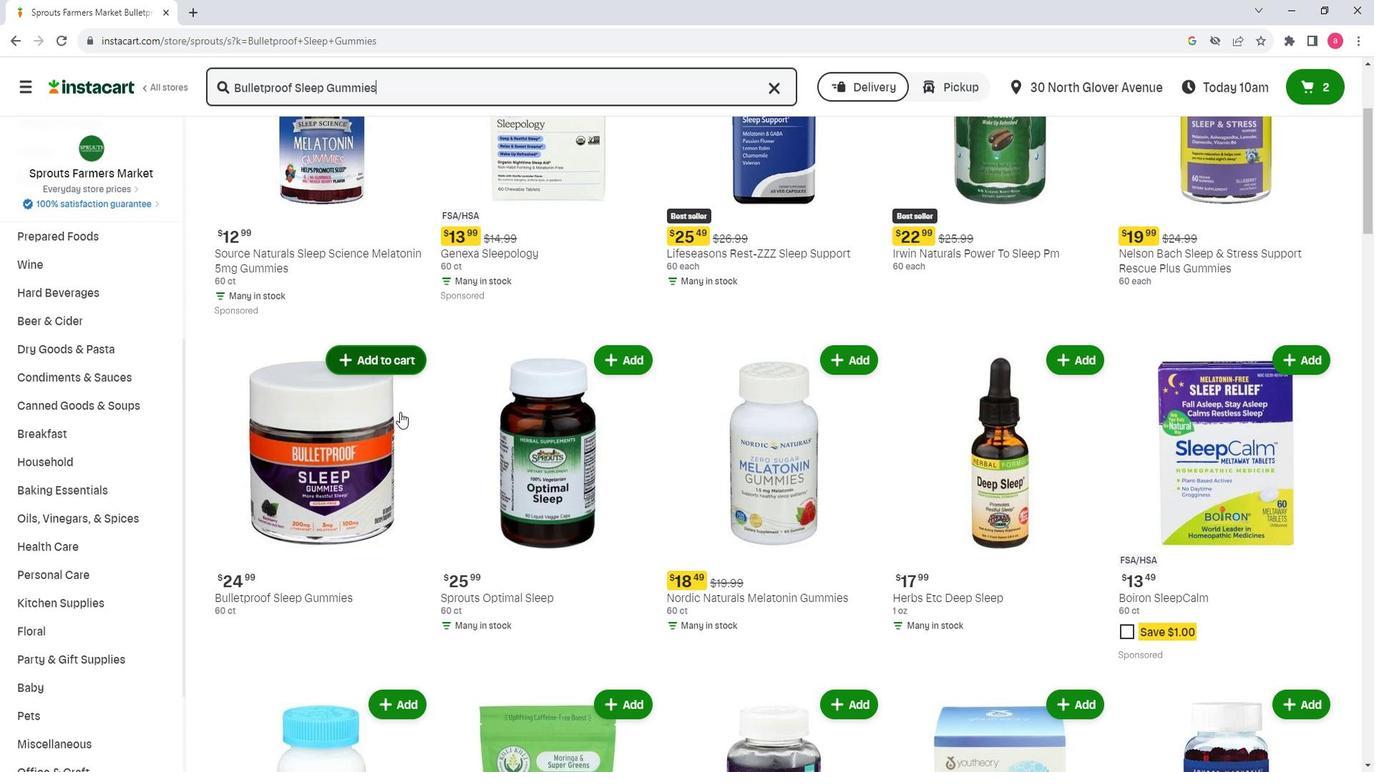 
